 Task: Start in the project YottaTech the sprint 'Time Warp', with a duration of 1 week.
Action: Mouse moved to (160, 53)
Screenshot: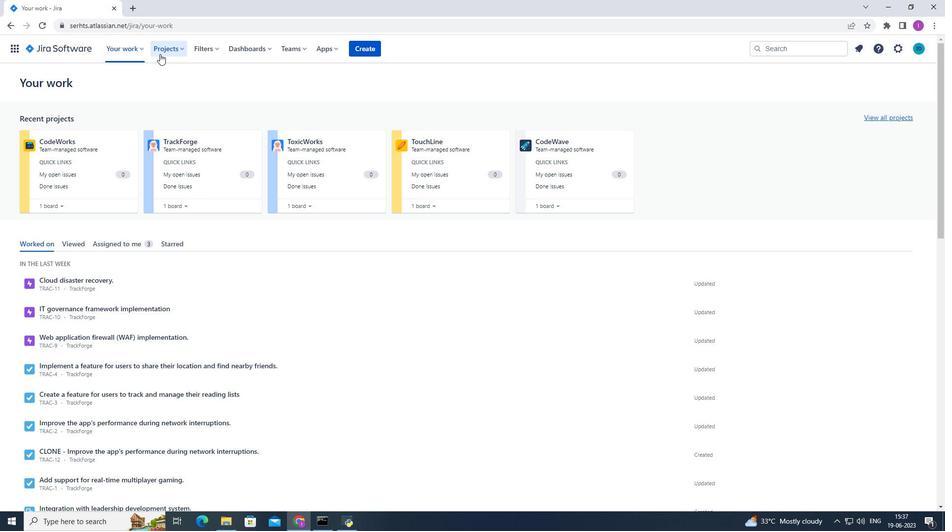 
Action: Mouse pressed left at (160, 53)
Screenshot: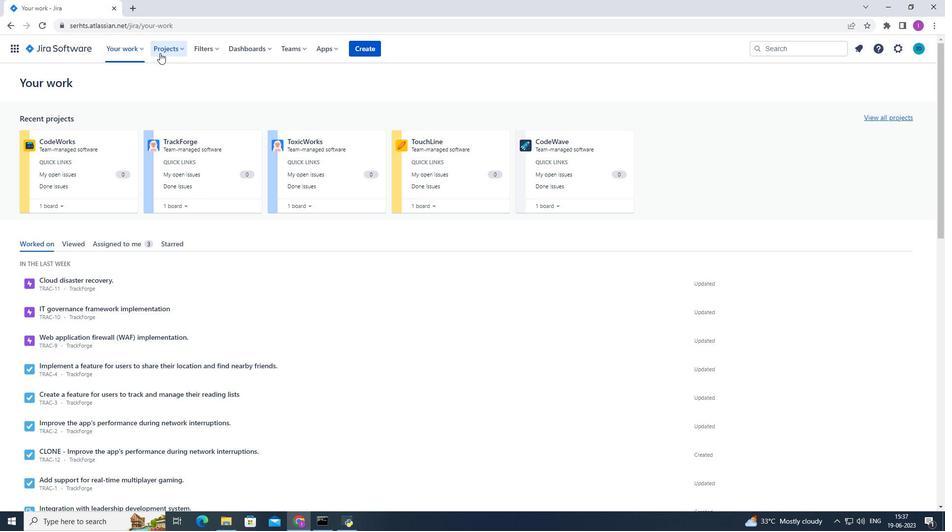 
Action: Mouse moved to (194, 89)
Screenshot: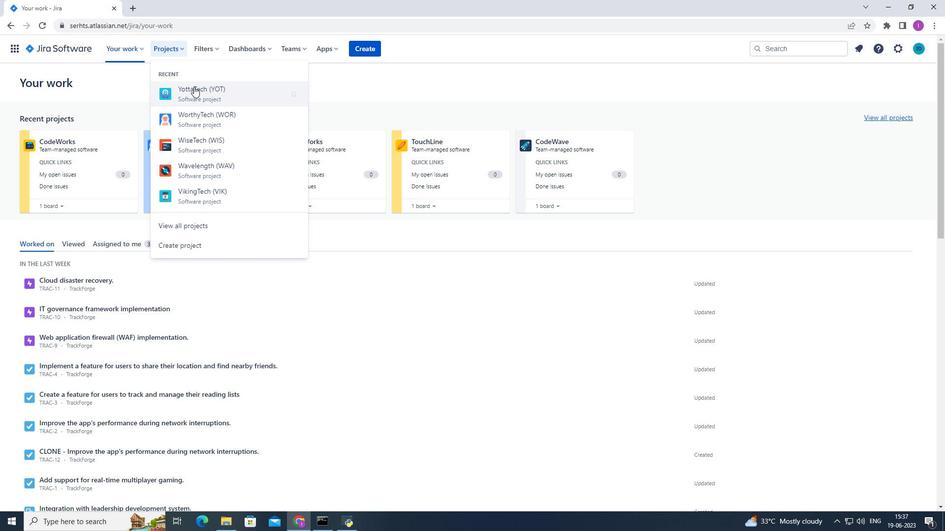 
Action: Mouse pressed left at (194, 89)
Screenshot: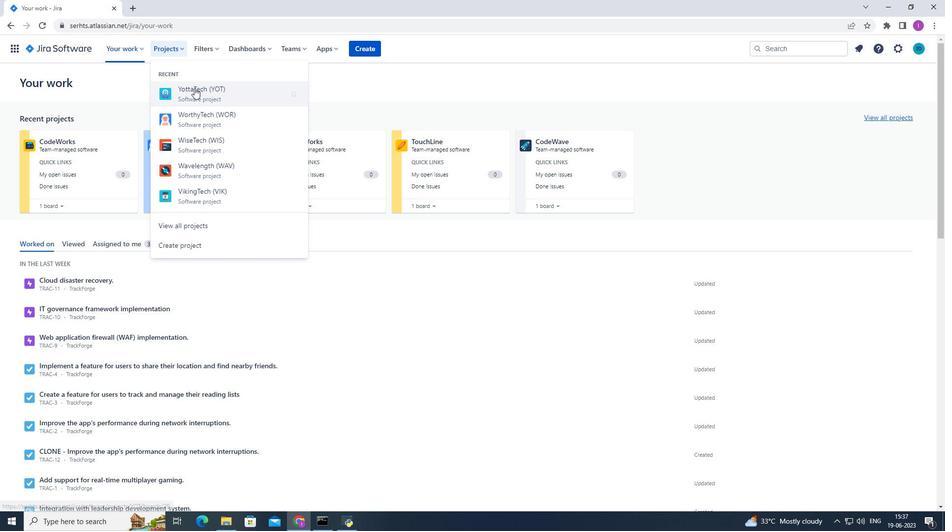 
Action: Mouse moved to (46, 144)
Screenshot: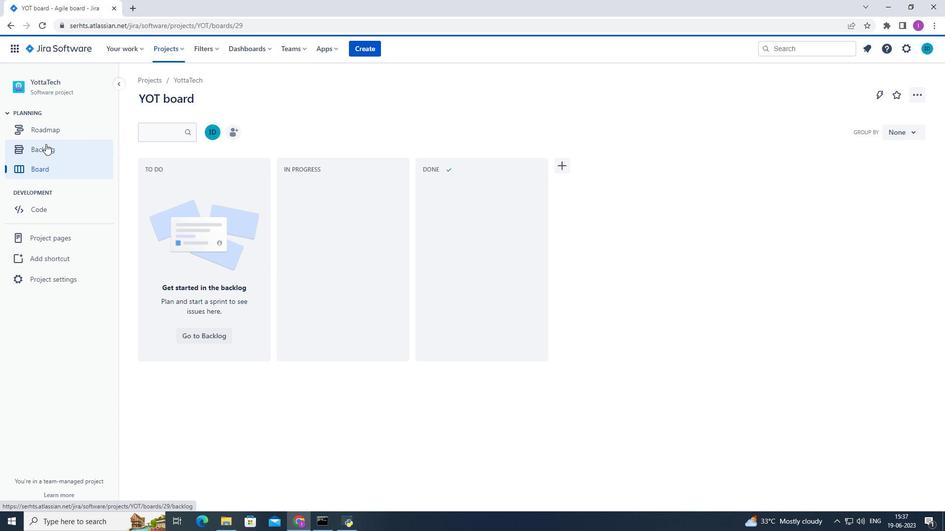 
Action: Mouse pressed left at (46, 144)
Screenshot: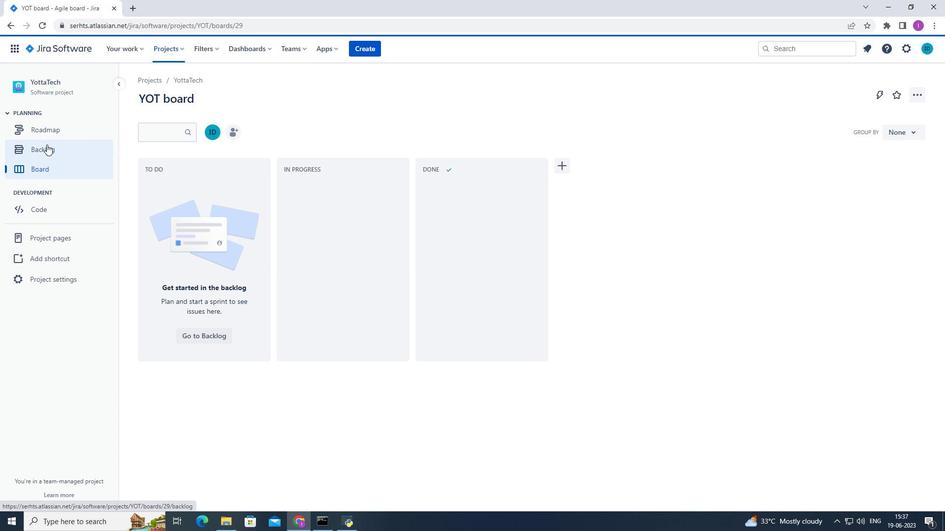 
Action: Mouse moved to (868, 156)
Screenshot: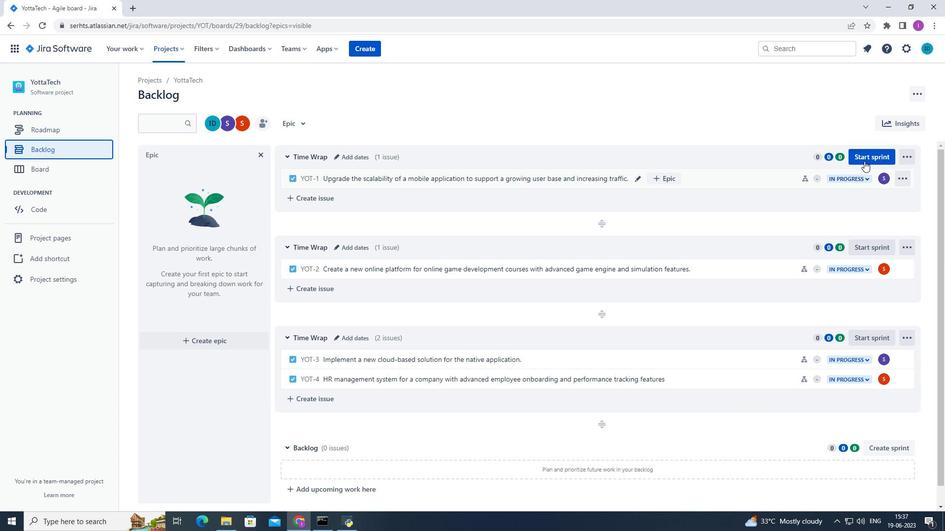 
Action: Mouse pressed left at (868, 156)
Screenshot: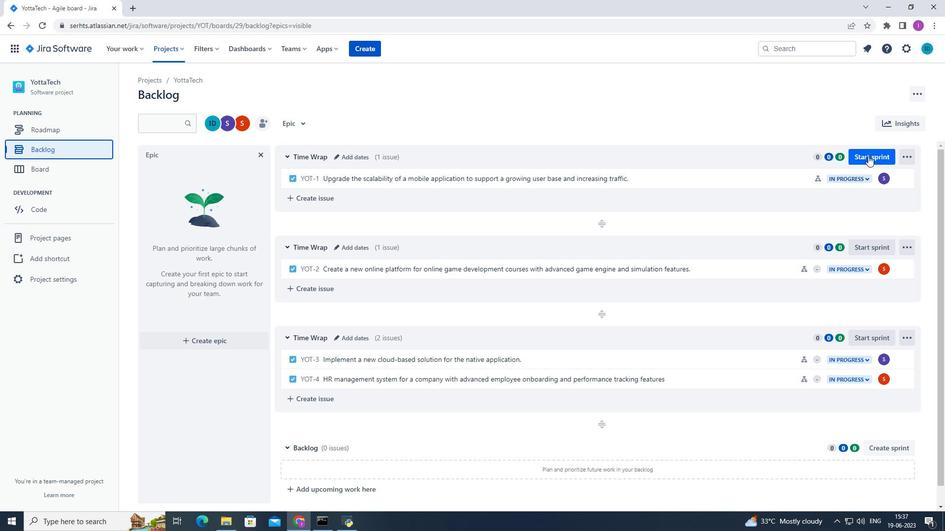 
Action: Mouse moved to (453, 167)
Screenshot: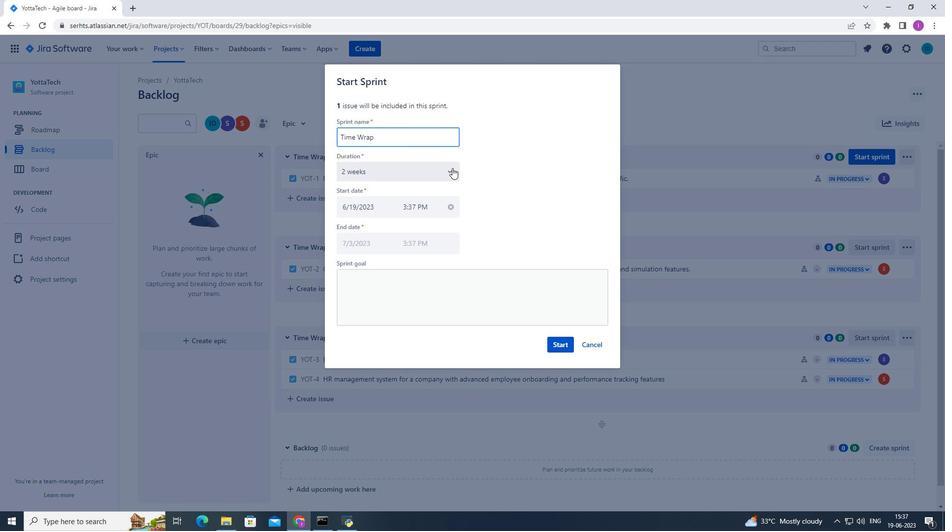 
Action: Mouse pressed left at (453, 167)
Screenshot: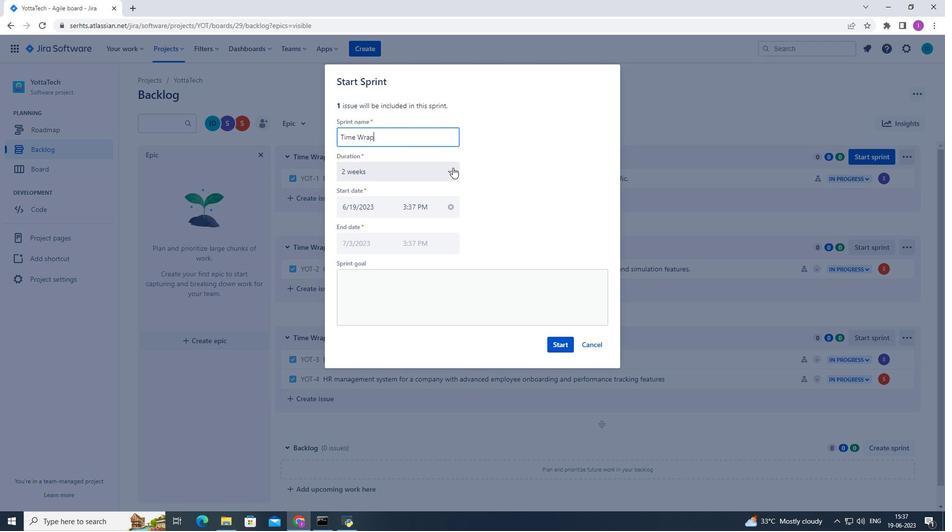 
Action: Mouse moved to (354, 197)
Screenshot: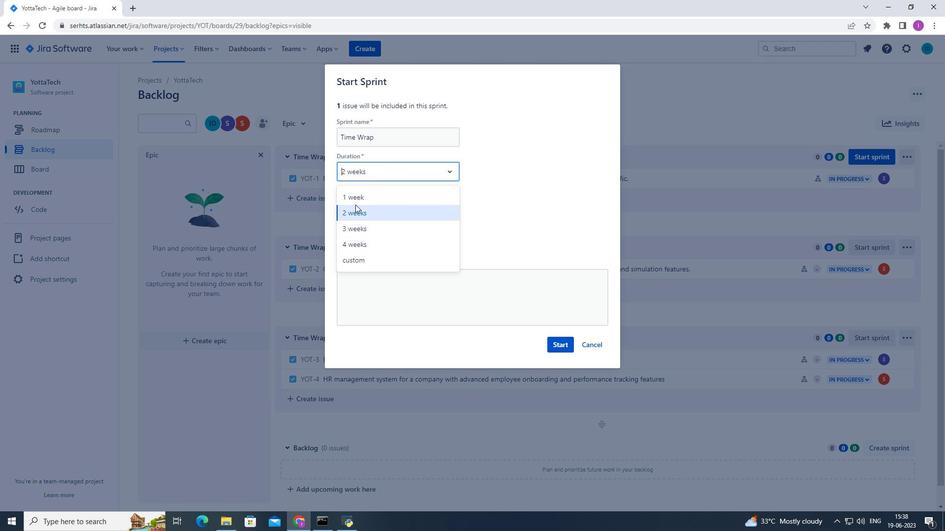 
Action: Mouse pressed left at (354, 197)
Screenshot: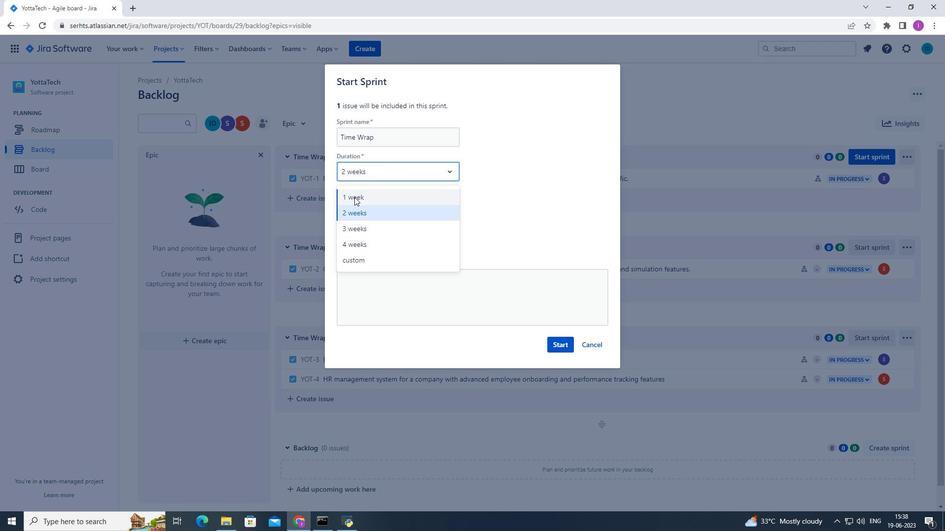 
Action: Mouse moved to (566, 344)
Screenshot: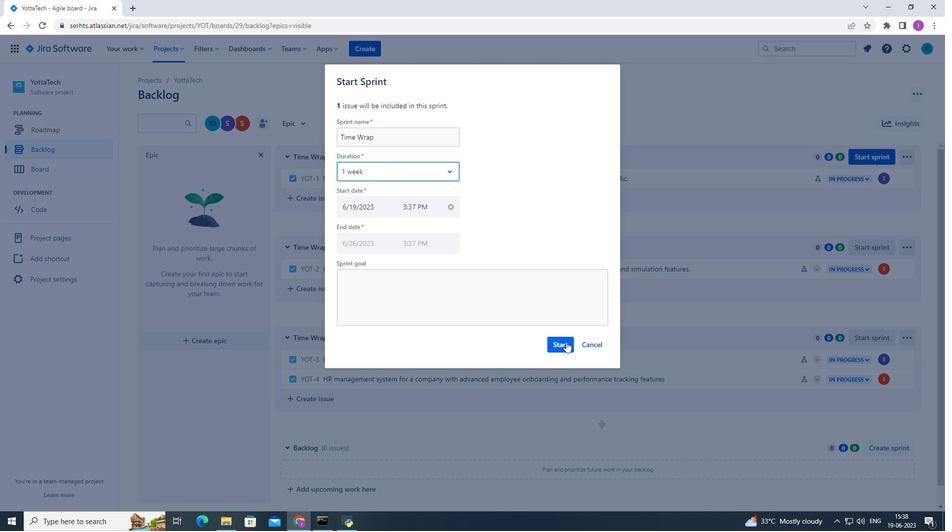 
Action: Mouse pressed left at (566, 344)
Screenshot: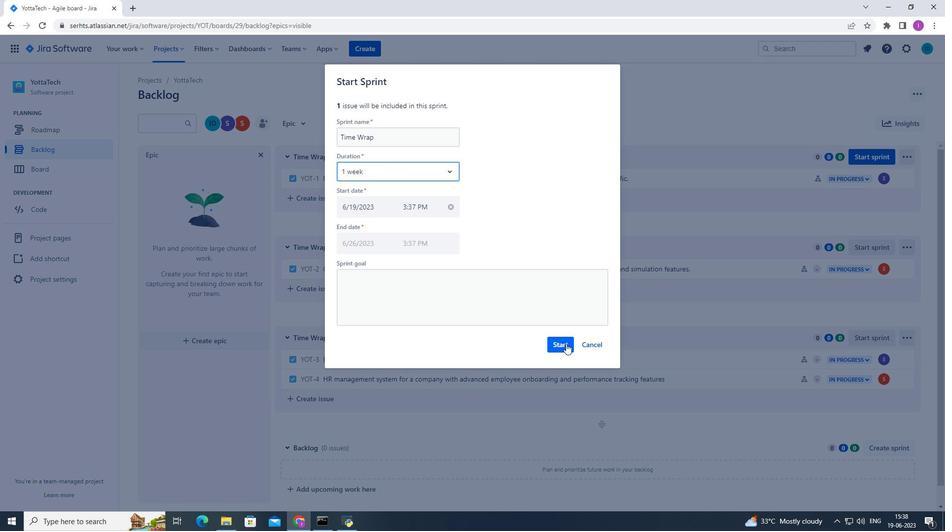 
Action: Mouse moved to (464, 353)
Screenshot: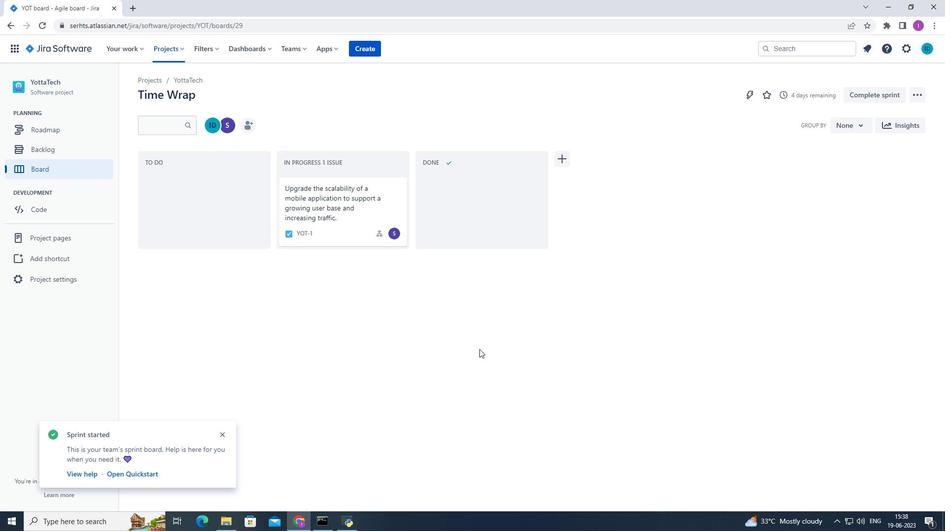 
